 Task: Add Traditional Medicinals Organic Spearmint Tea to the cart.
Action: Mouse moved to (31, 361)
Screenshot: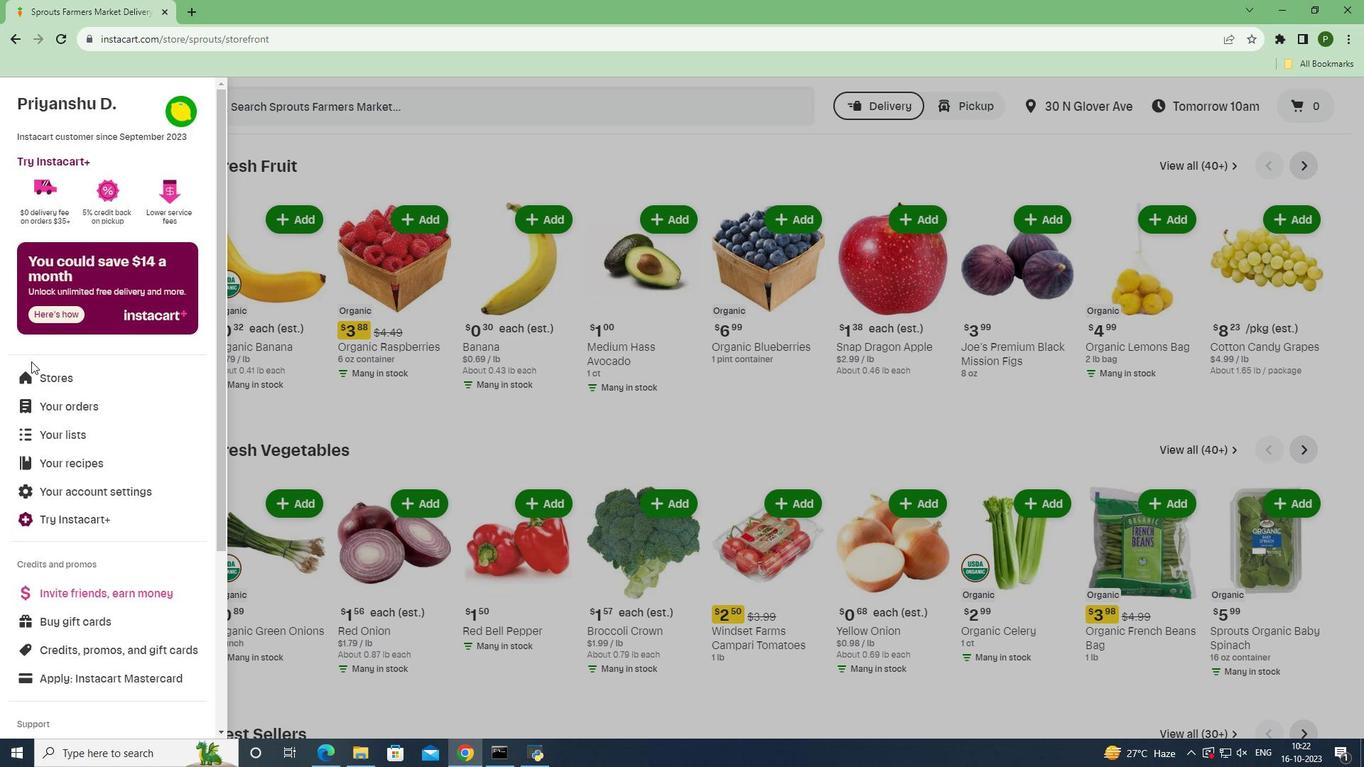 
Action: Mouse pressed left at (31, 361)
Screenshot: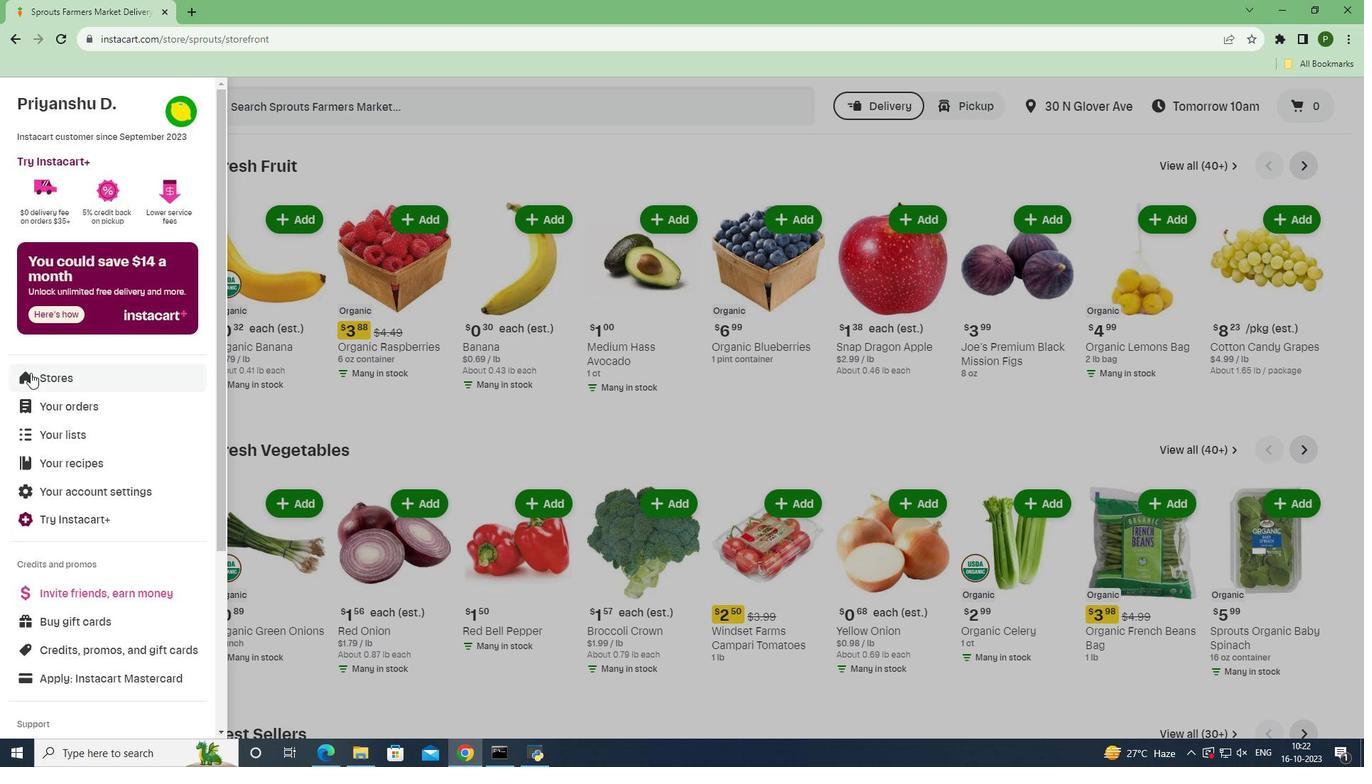 
Action: Mouse moved to (30, 373)
Screenshot: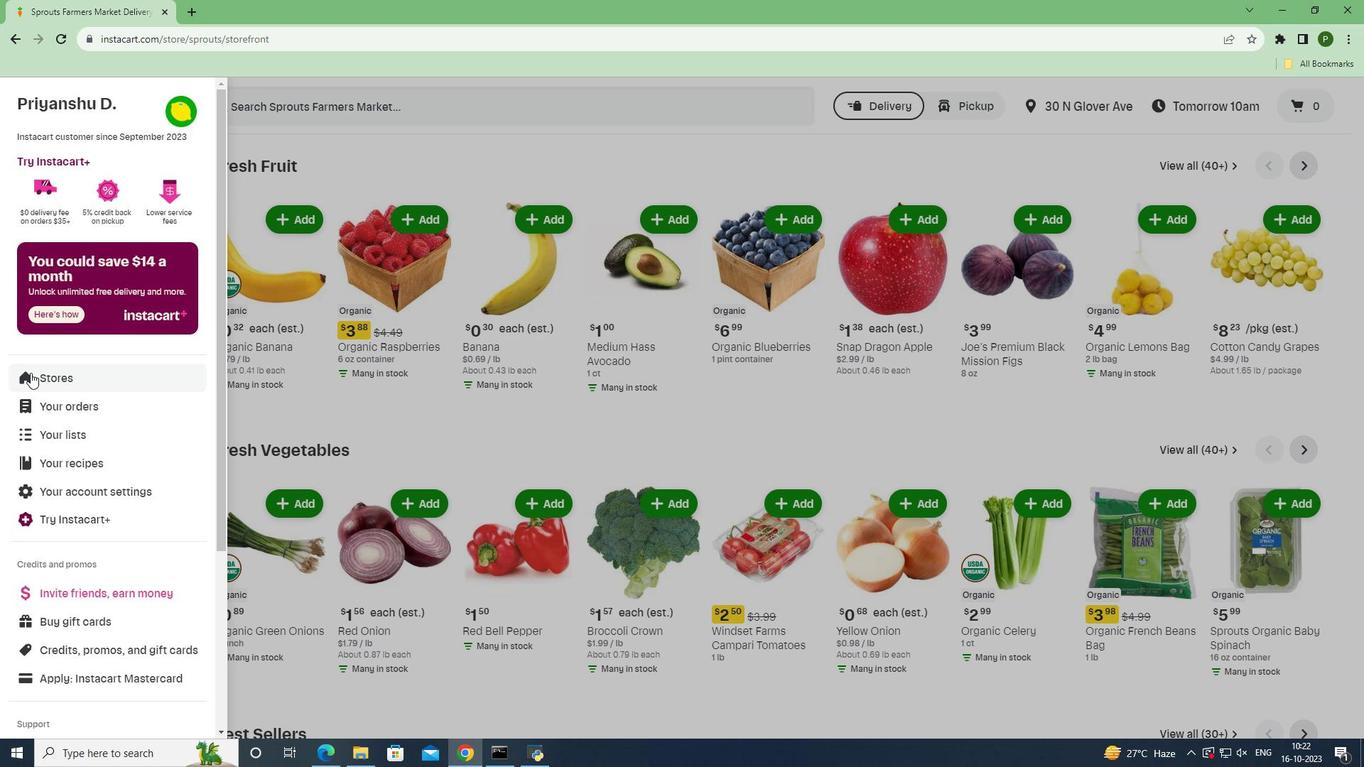 
Action: Mouse pressed left at (30, 373)
Screenshot: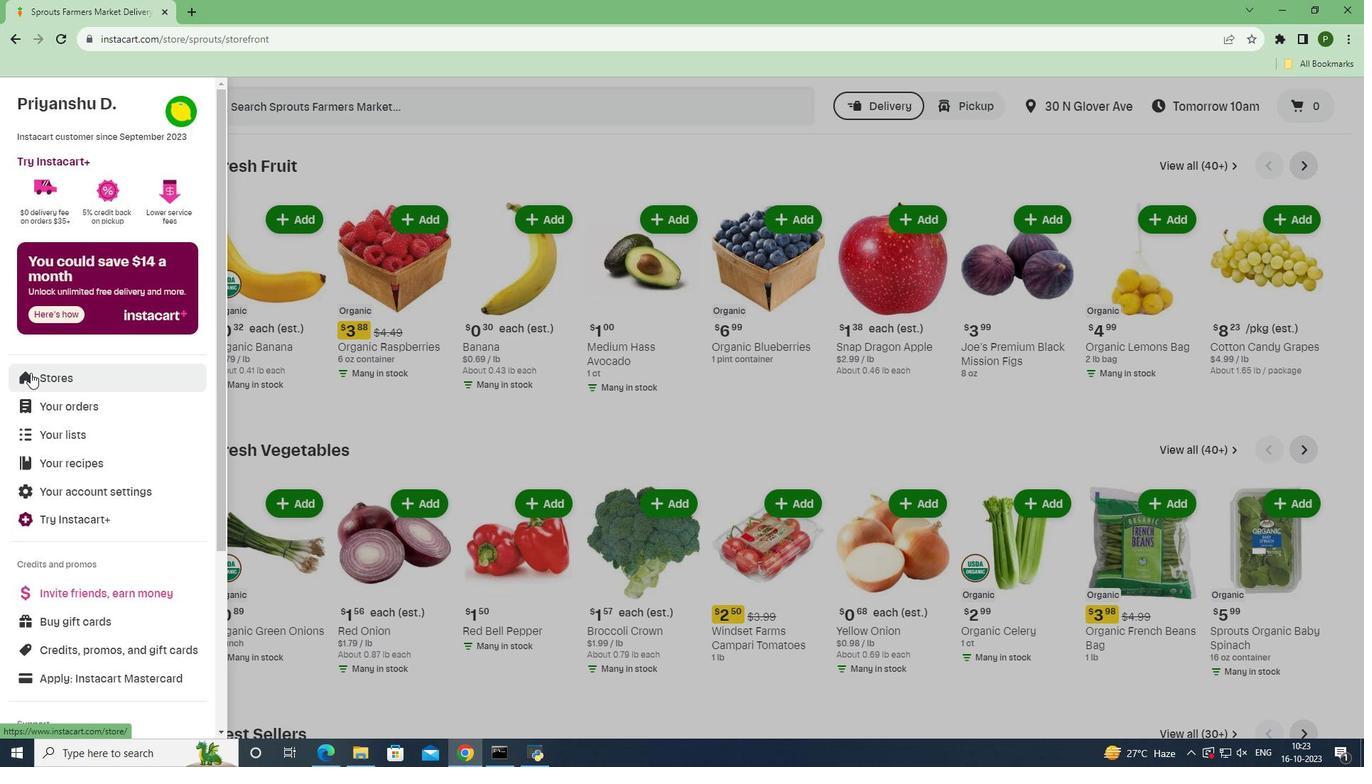 
Action: Mouse moved to (351, 140)
Screenshot: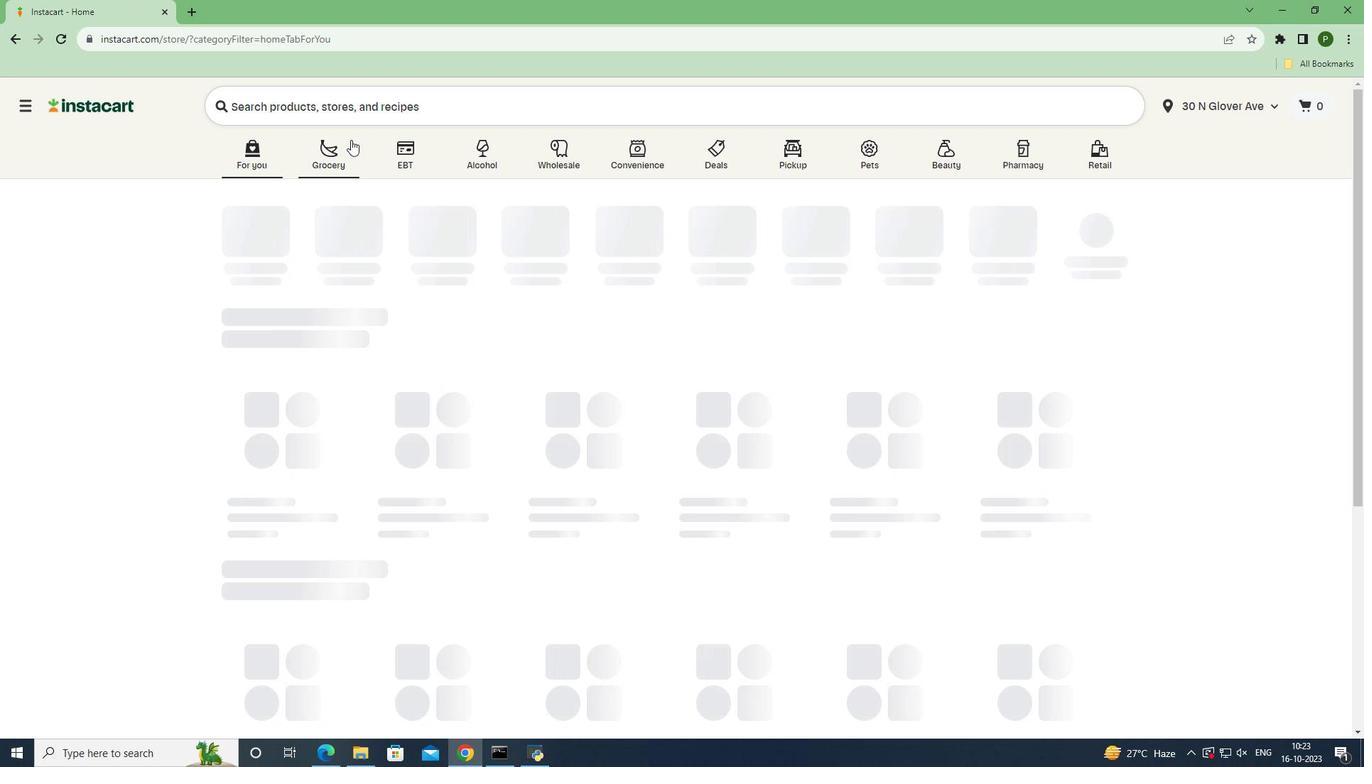 
Action: Mouse pressed left at (351, 140)
Screenshot: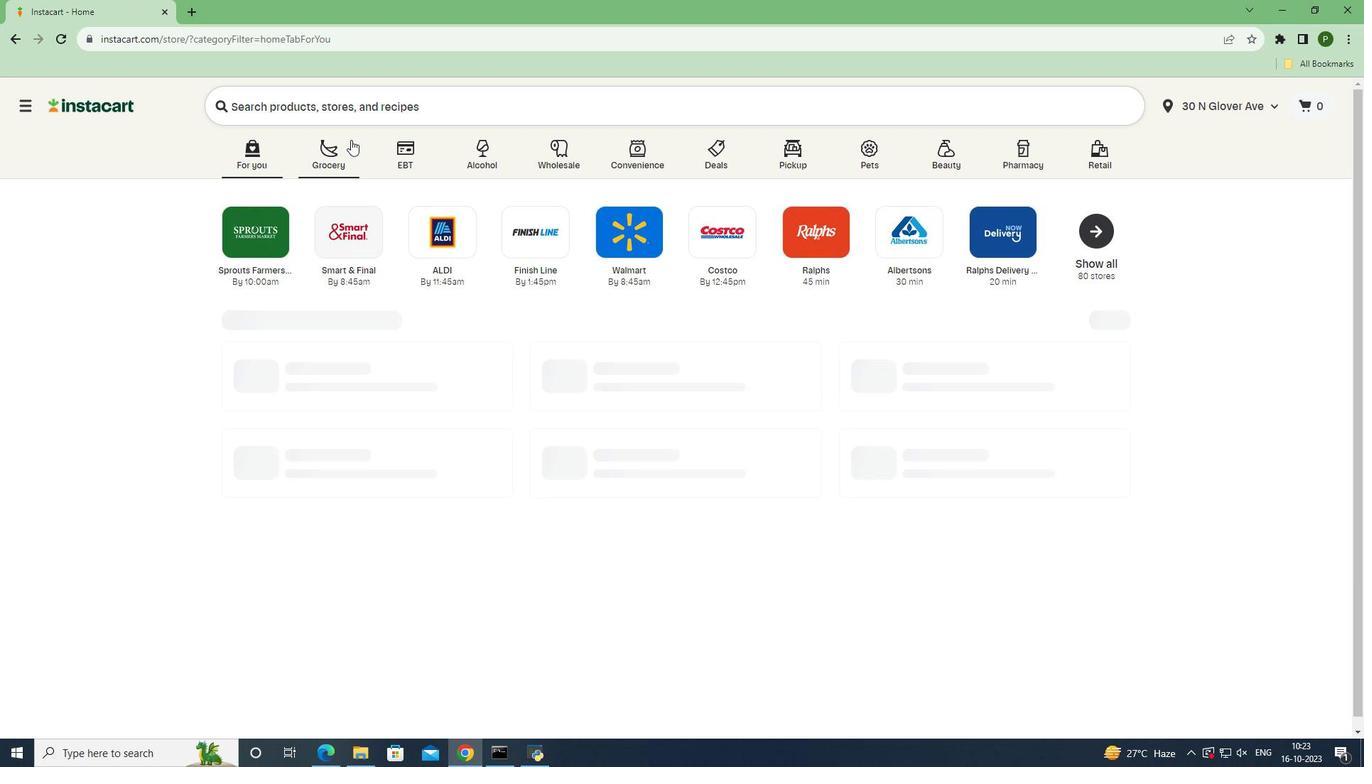 
Action: Mouse moved to (857, 323)
Screenshot: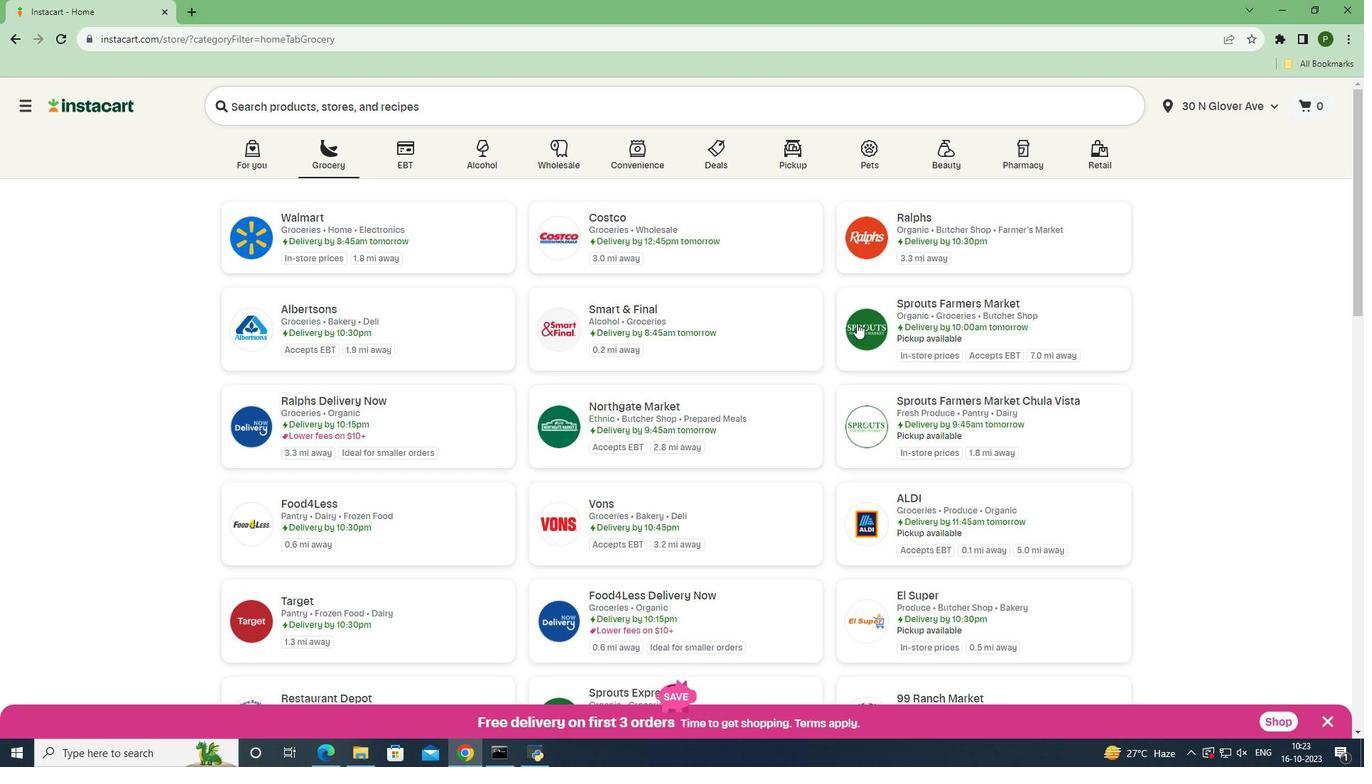 
Action: Mouse pressed left at (857, 323)
Screenshot: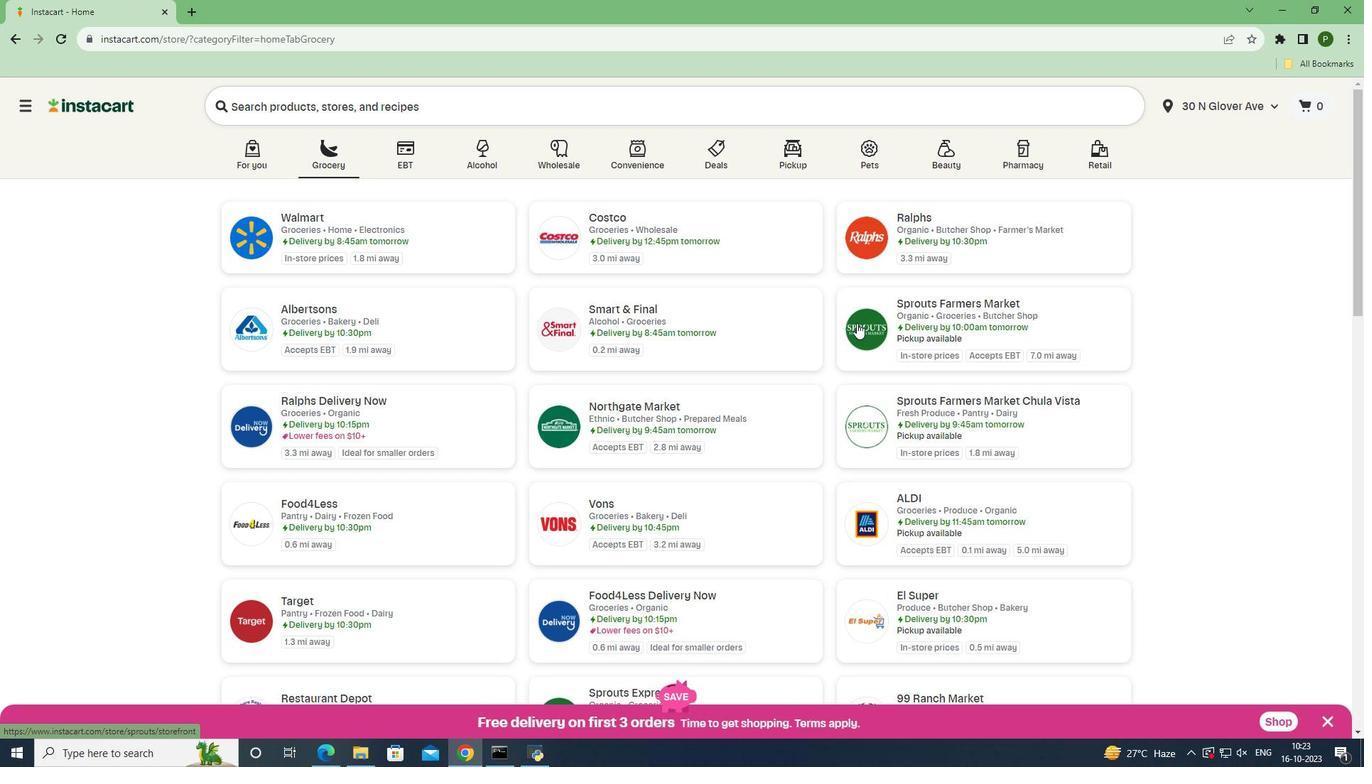 
Action: Mouse moved to (88, 483)
Screenshot: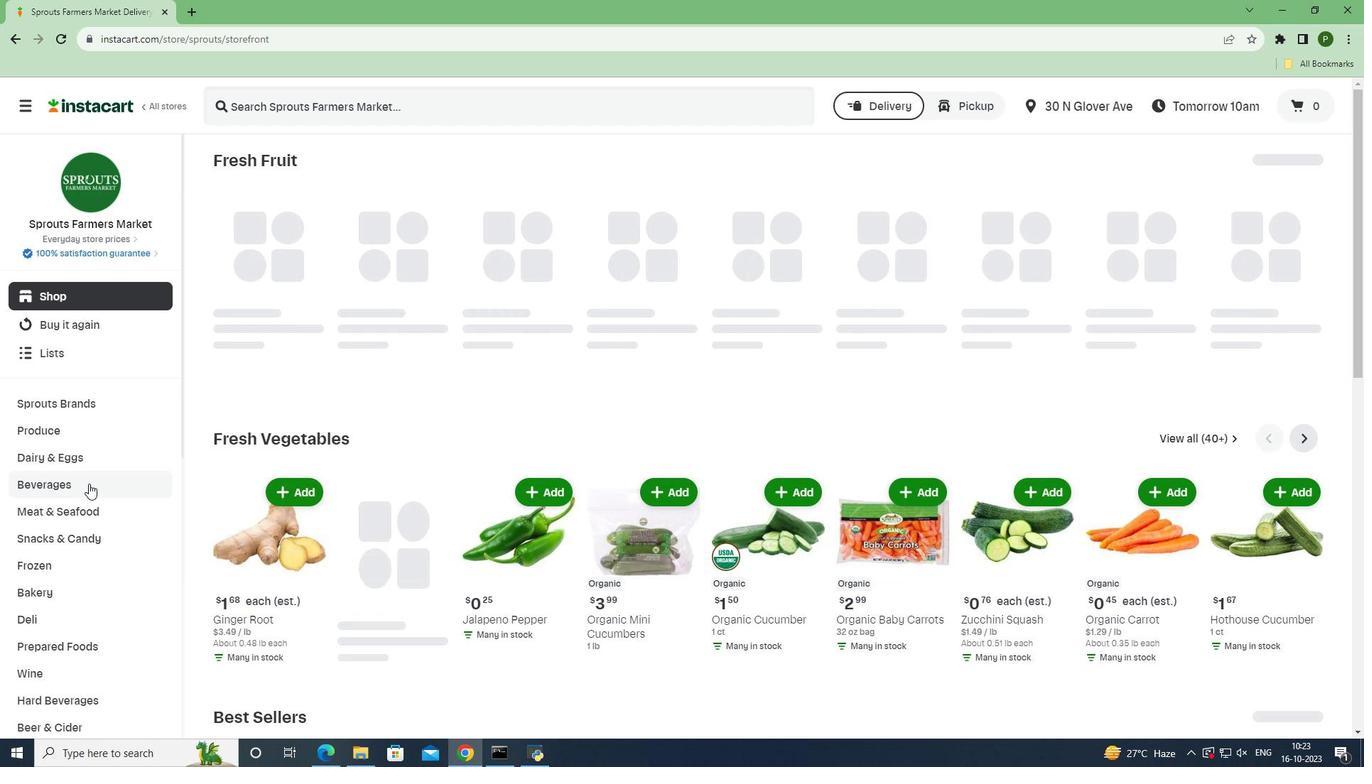 
Action: Mouse pressed left at (88, 483)
Screenshot: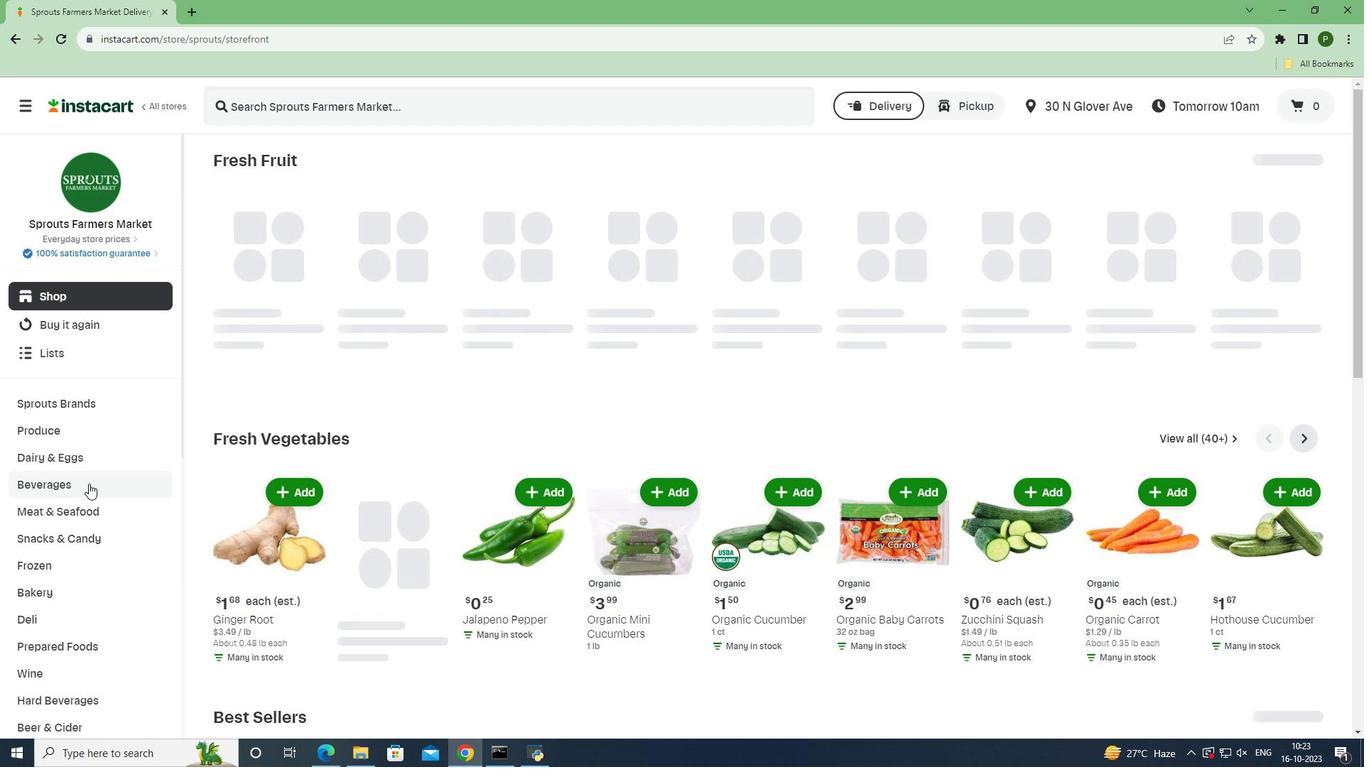 
Action: Mouse moved to (1239, 194)
Screenshot: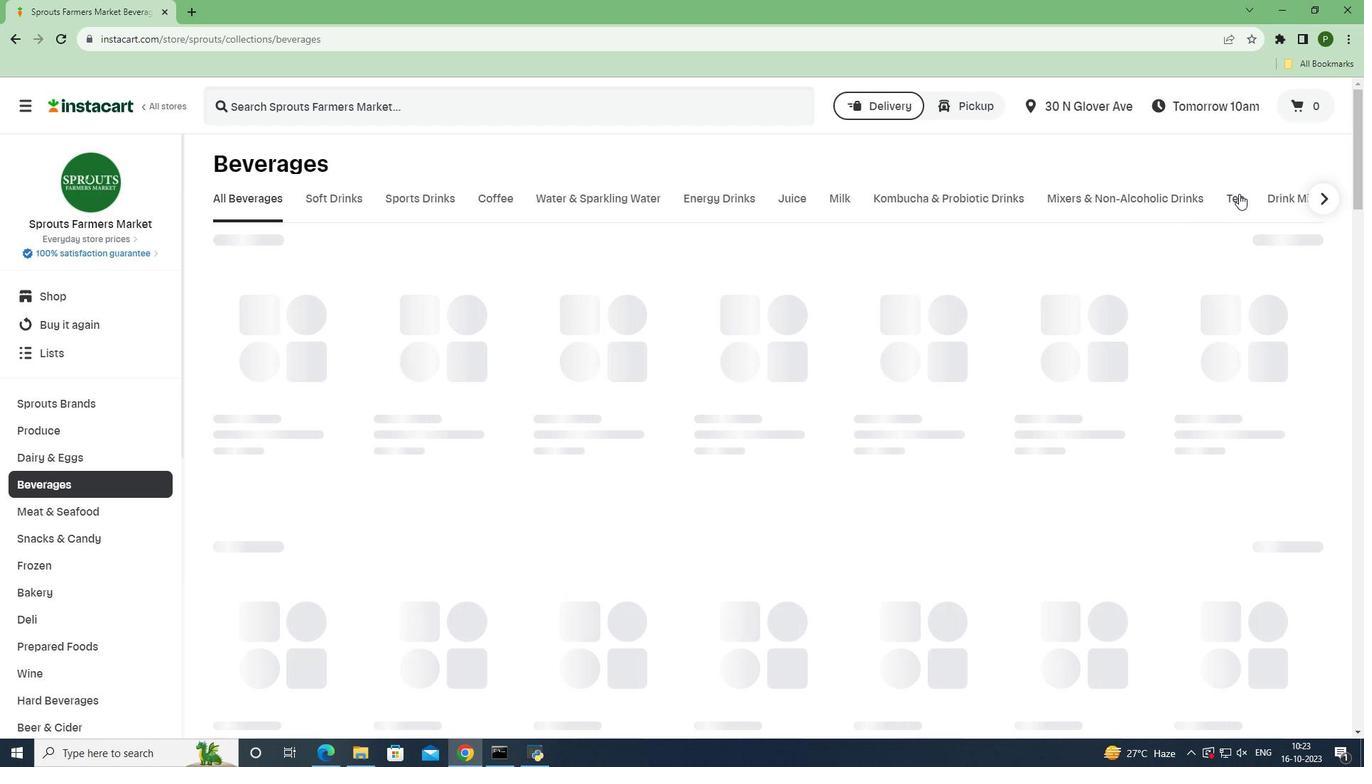 
Action: Mouse pressed left at (1239, 194)
Screenshot: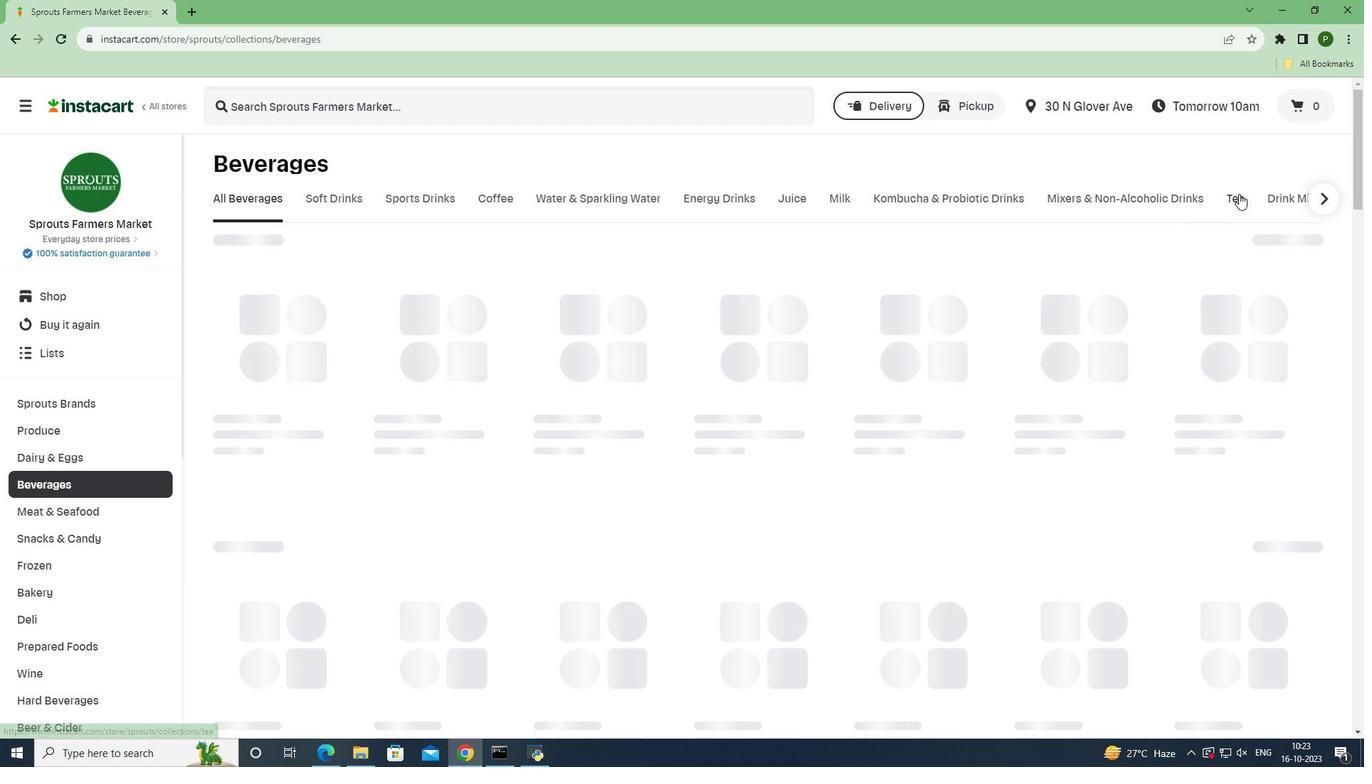 
Action: Mouse moved to (530, 111)
Screenshot: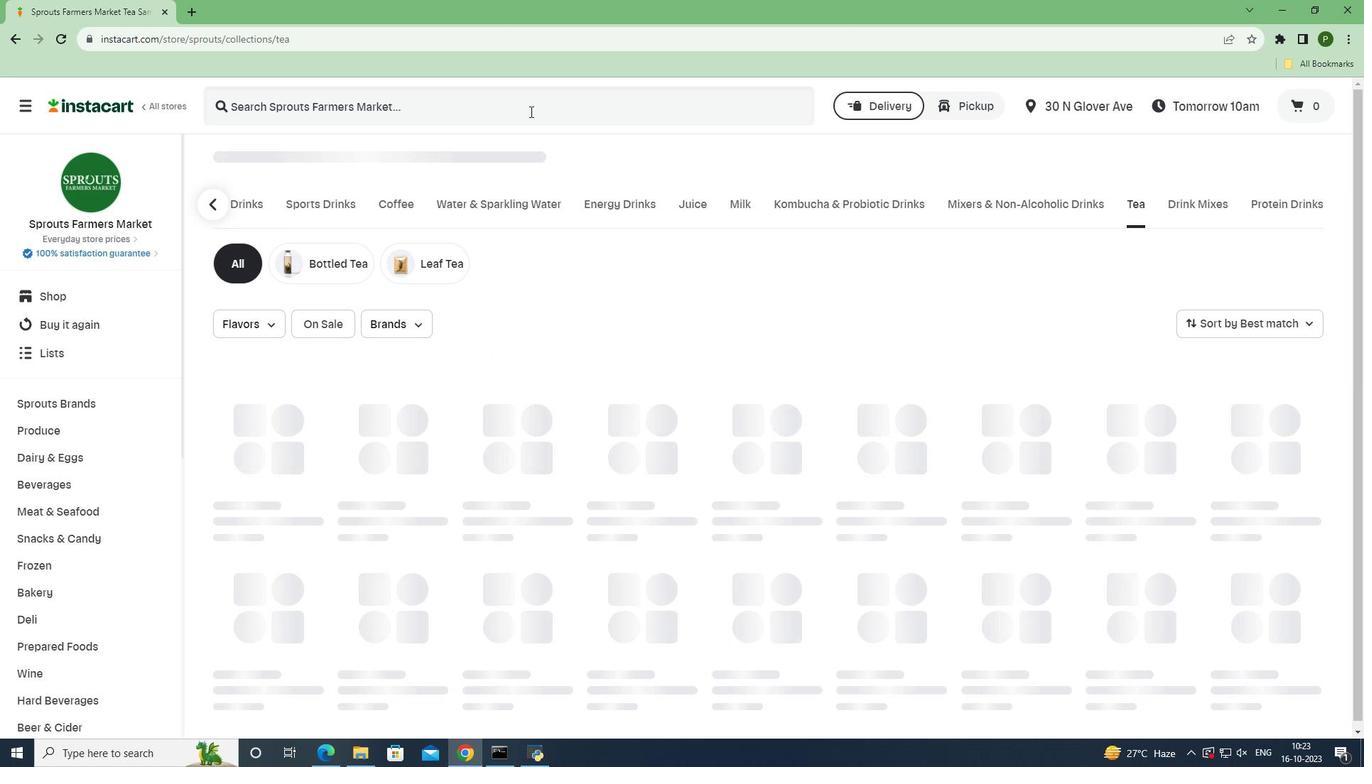 
Action: Mouse pressed left at (530, 111)
Screenshot: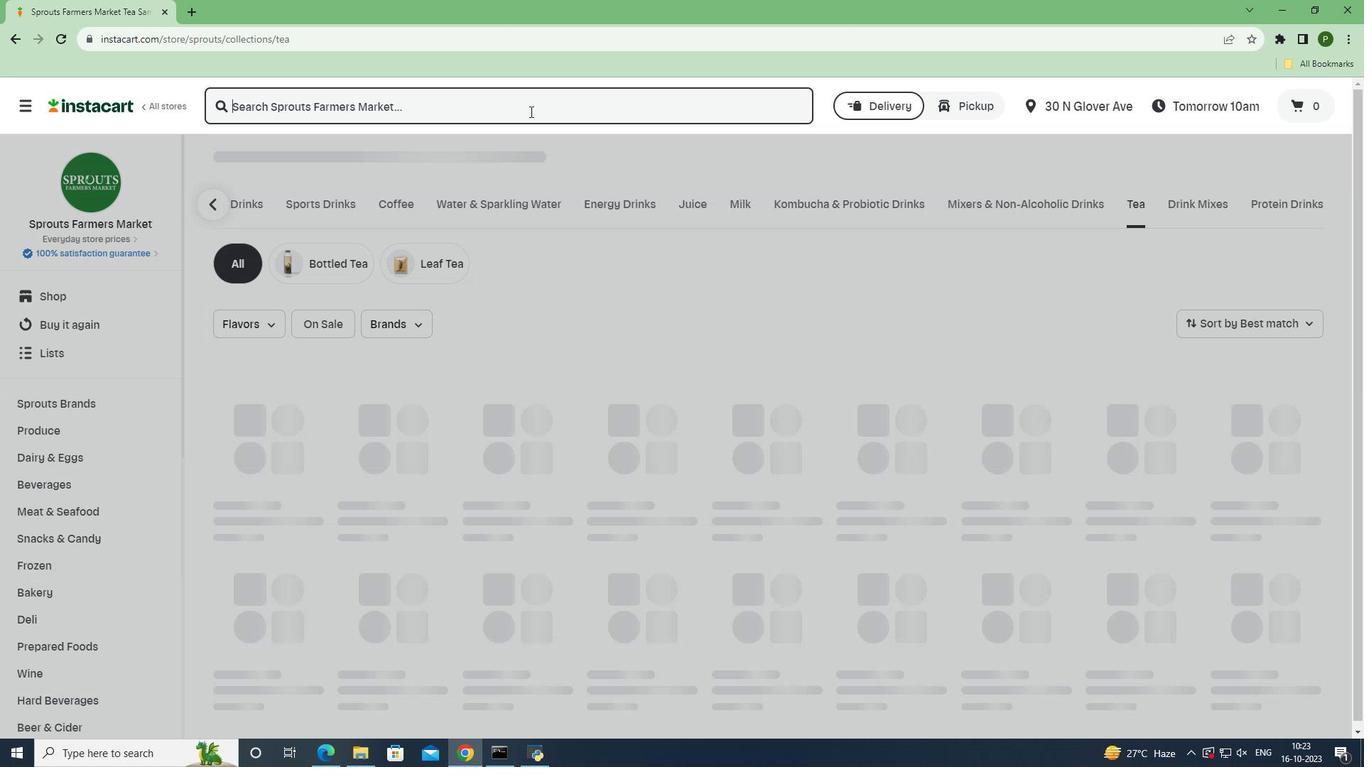 
Action: Key pressed <Key.caps_lock>T<Key.caps_lock>raditional<Key.space><Key.caps_lock>M<Key.caps_lock>edicinals<Key.space><Key.caps_lock>S<Key.caps_lock>pearmint<Key.space><Key.caps_lock>T<Key.caps_lock>ea<Key.space><Key.enter>
Screenshot: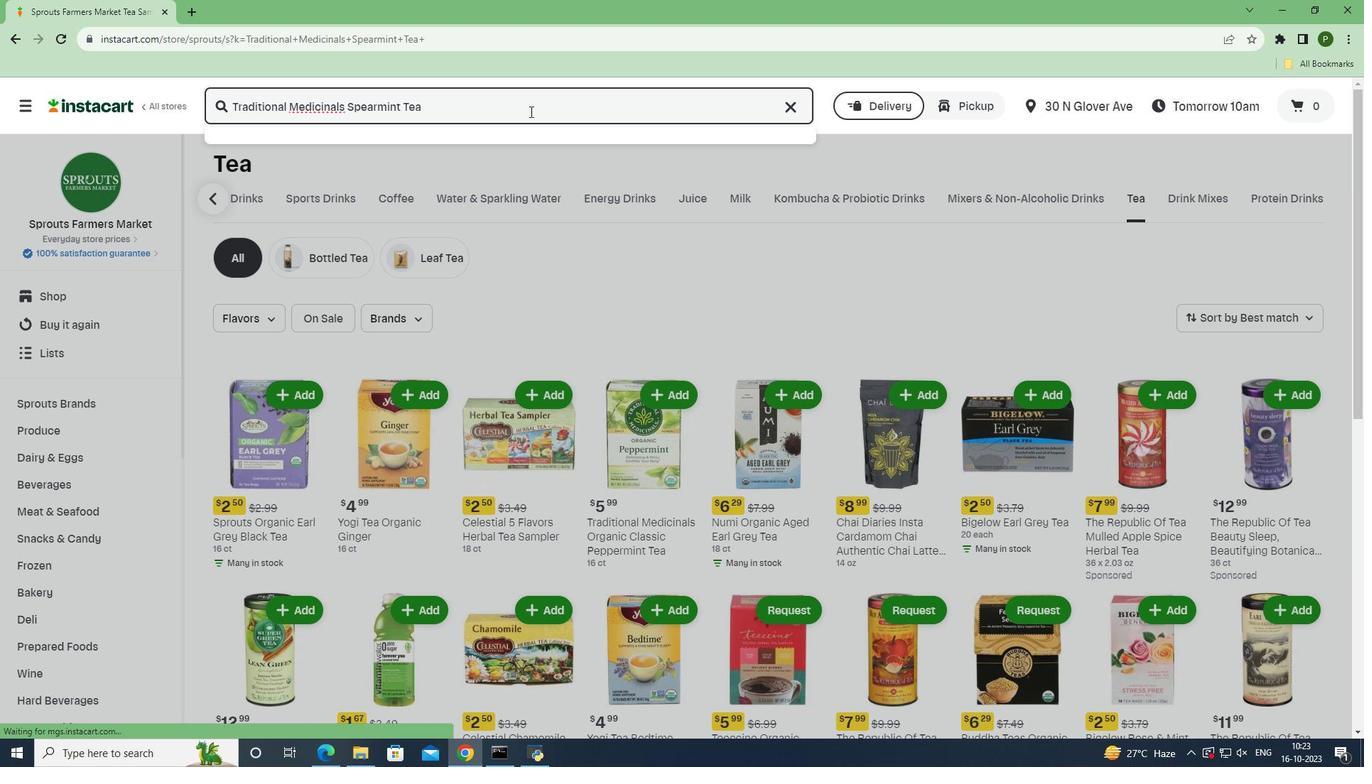 
Action: Mouse moved to (833, 241)
Screenshot: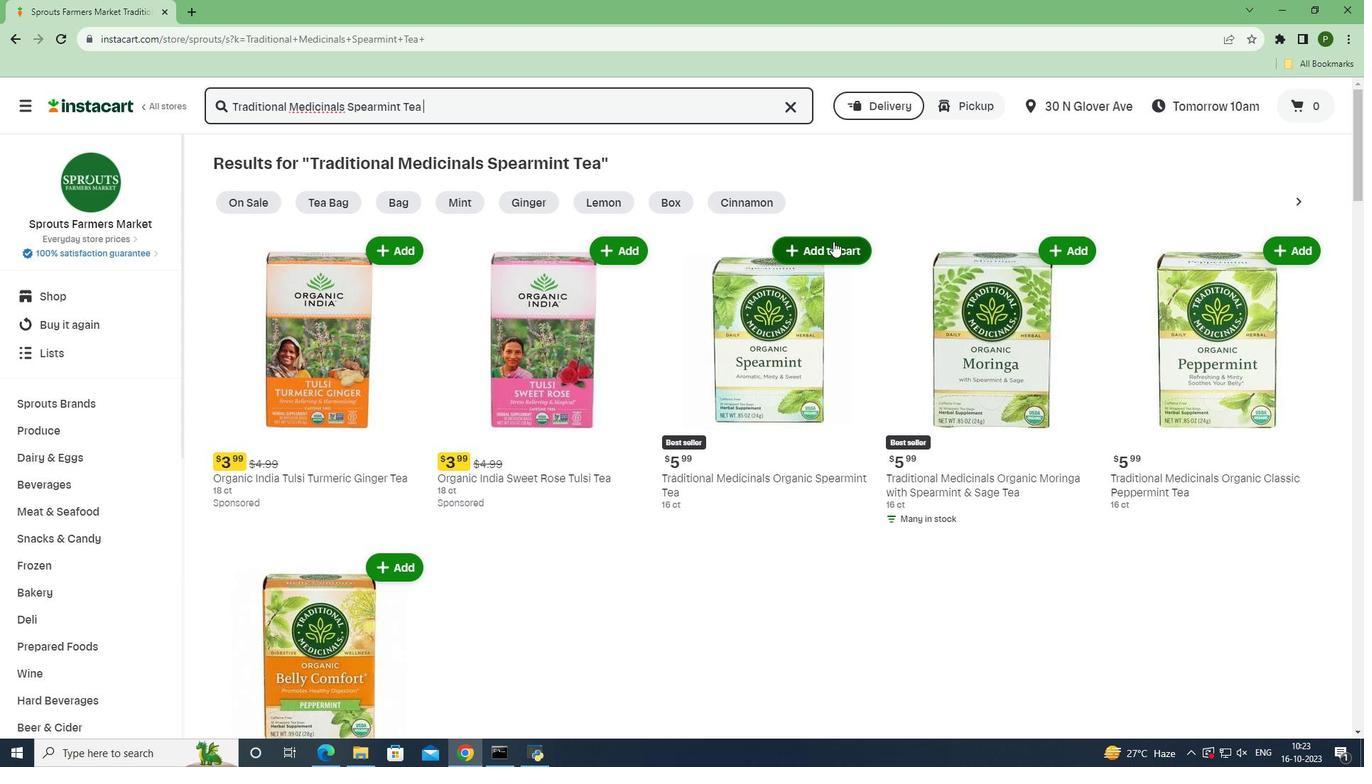
Action: Mouse pressed left at (833, 241)
Screenshot: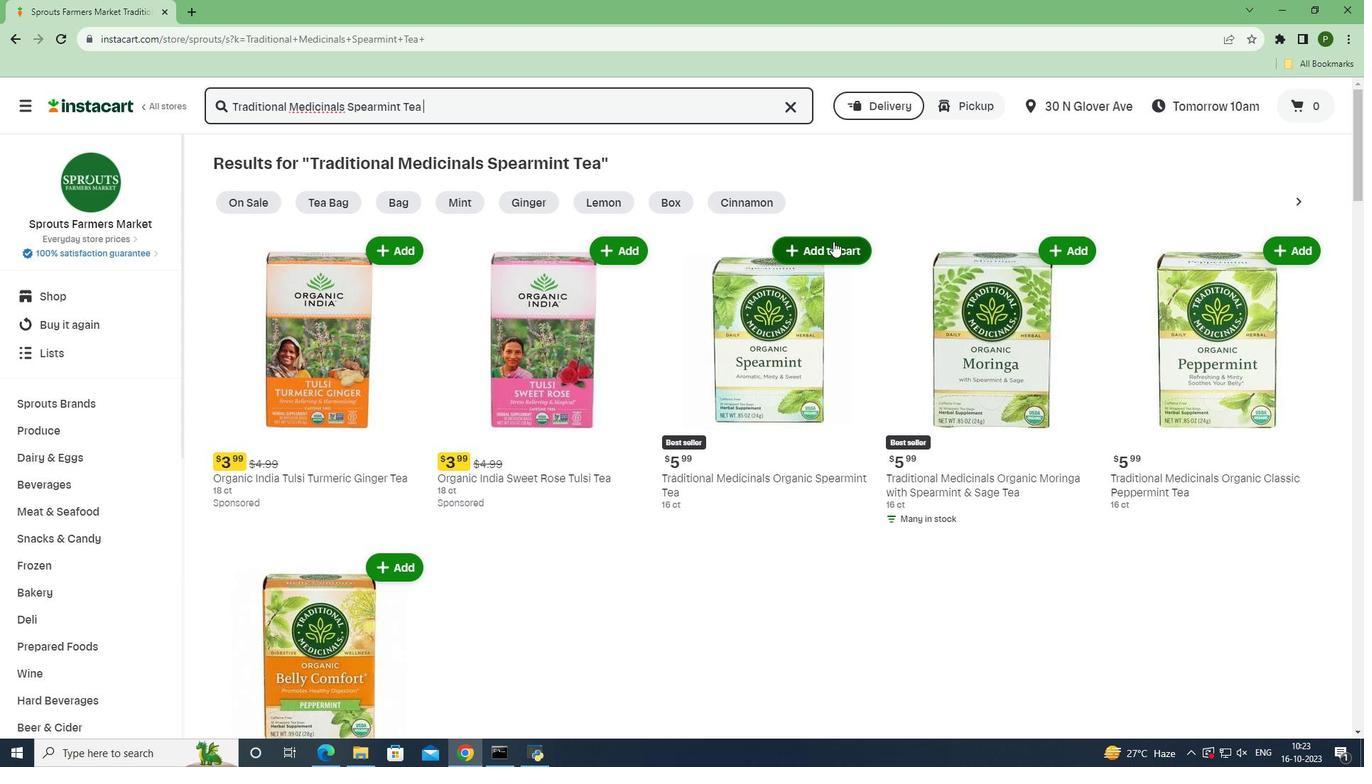 
Action: Mouse moved to (875, 346)
Screenshot: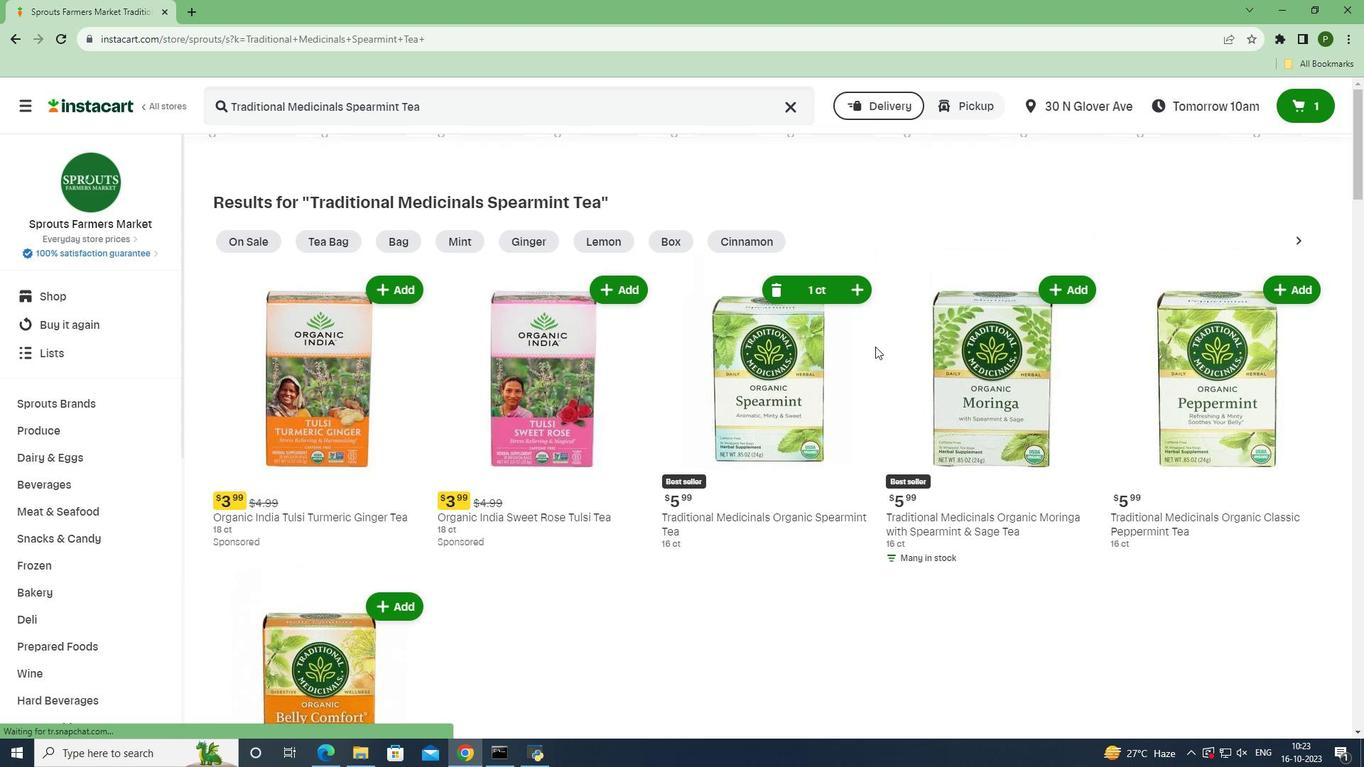 
